 Task: Create a section Feature Fest and in the section, add a milestone Blockchain Implementation in the project AtlasTech
Action: Mouse moved to (71, 223)
Screenshot: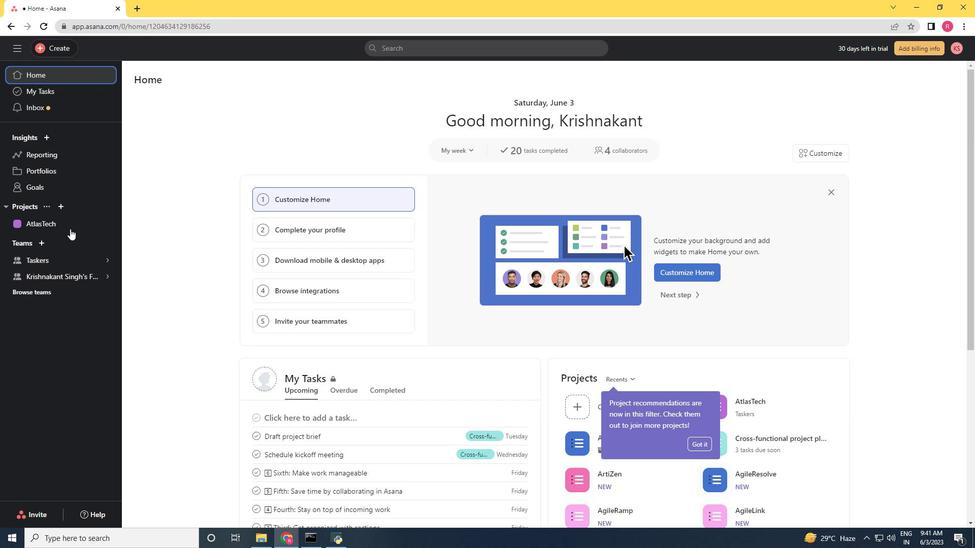 
Action: Mouse pressed left at (71, 223)
Screenshot: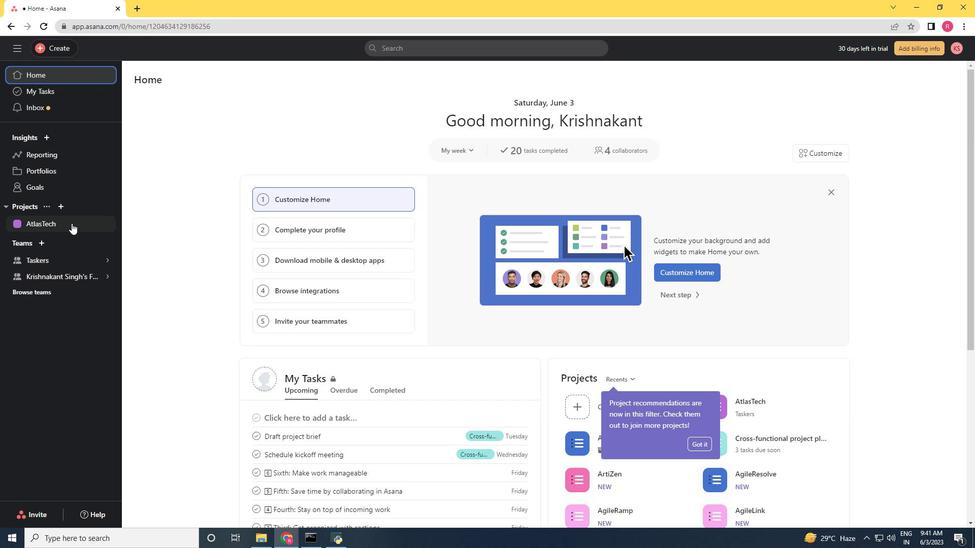 
Action: Mouse moved to (381, 339)
Screenshot: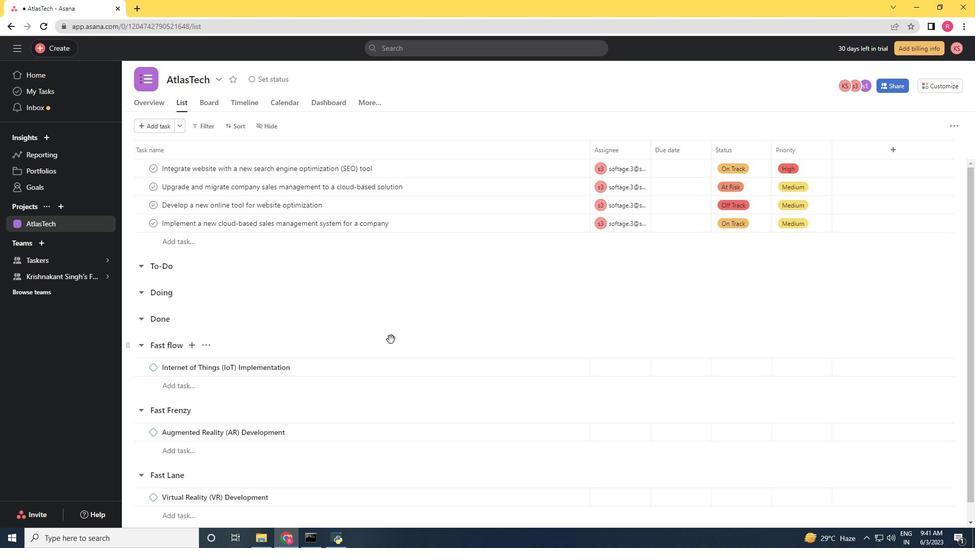 
Action: Mouse scrolled (381, 339) with delta (0, 0)
Screenshot: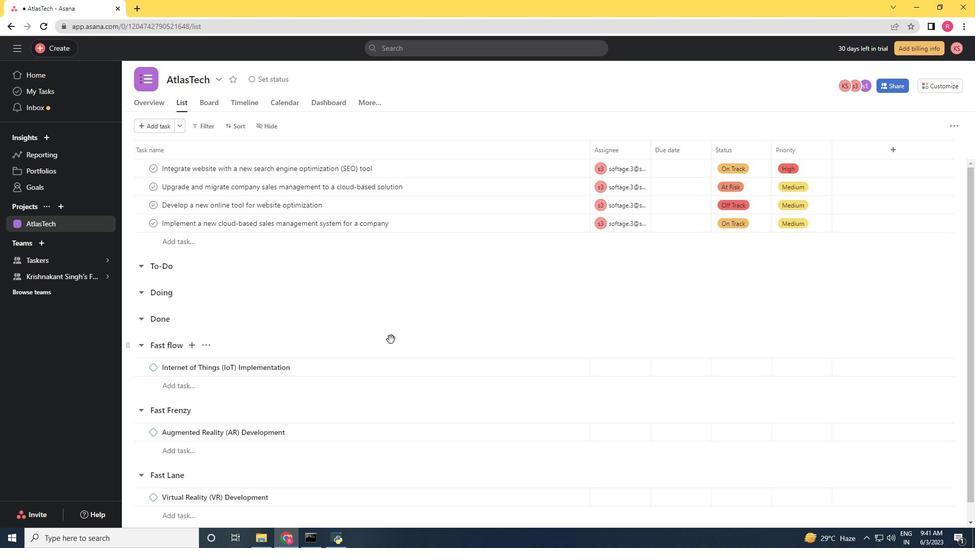 
Action: Mouse moved to (376, 339)
Screenshot: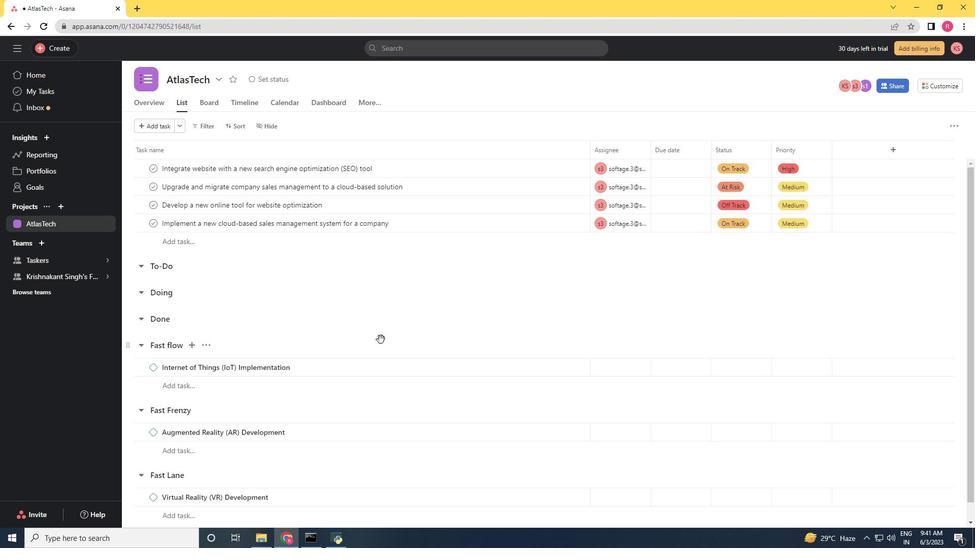 
Action: Mouse scrolled (378, 339) with delta (0, 0)
Screenshot: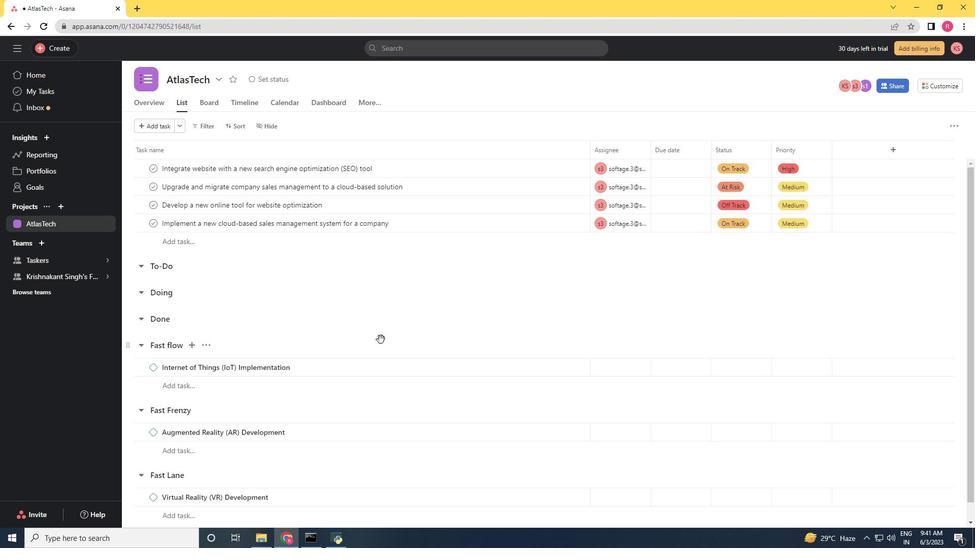 
Action: Mouse moved to (362, 337)
Screenshot: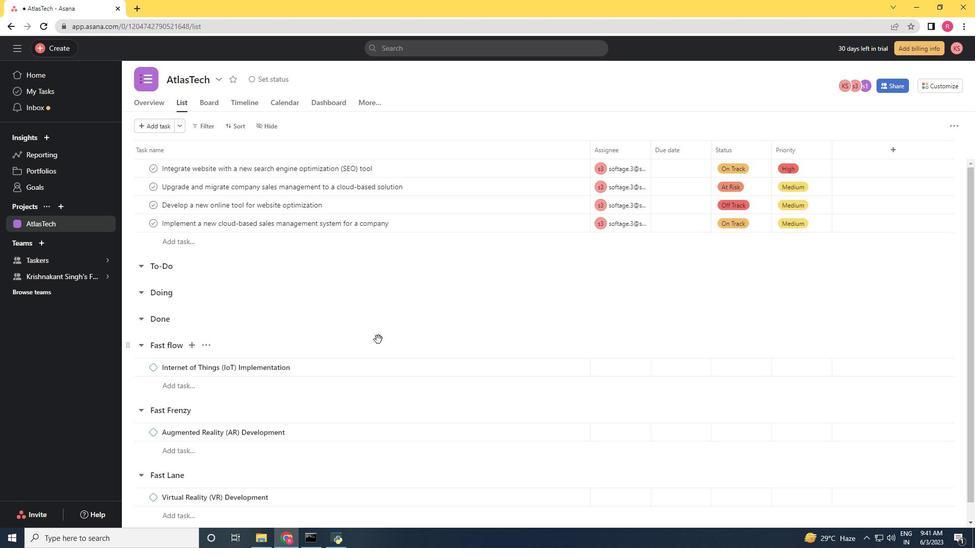 
Action: Mouse scrolled (371, 338) with delta (0, 0)
Screenshot: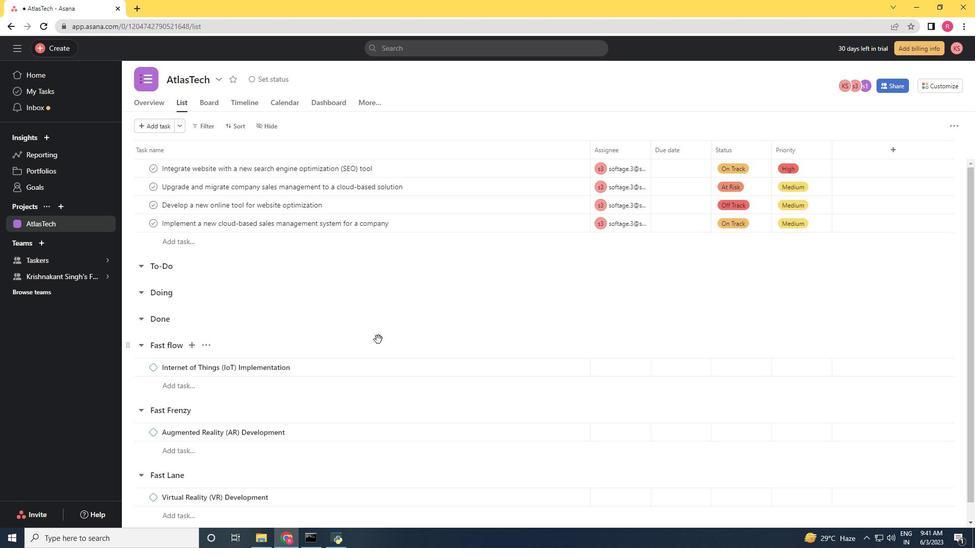 
Action: Mouse moved to (281, 314)
Screenshot: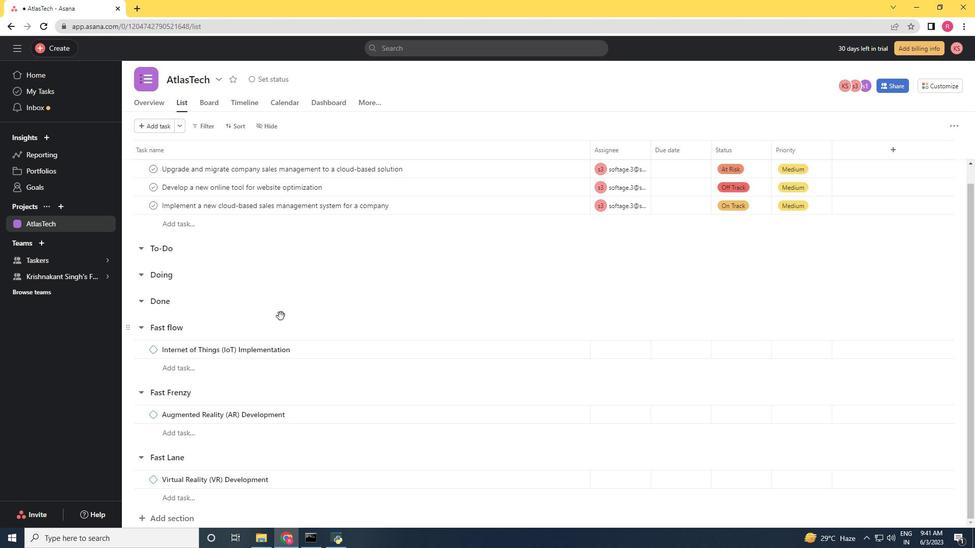 
Action: Mouse scrolled (281, 315) with delta (0, 0)
Screenshot: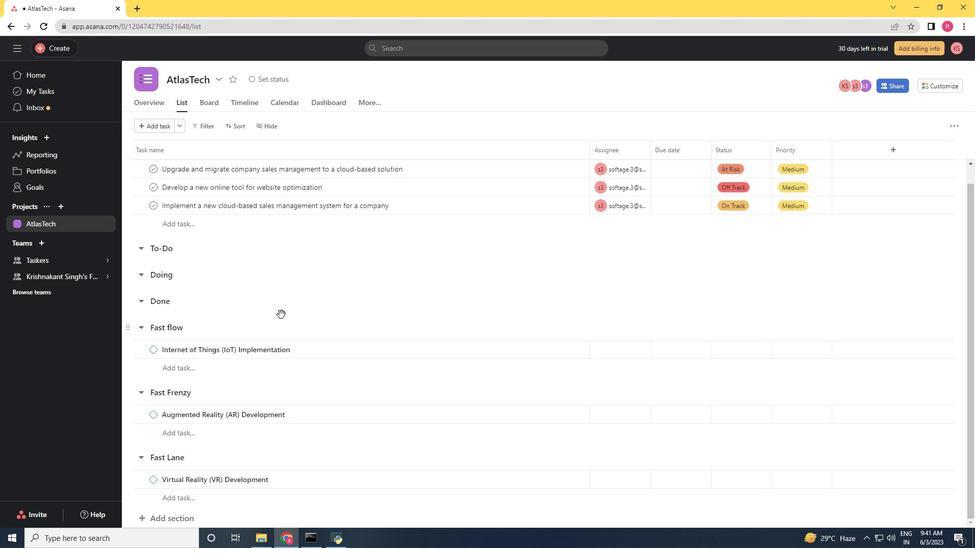 
Action: Mouse scrolled (281, 315) with delta (0, 0)
Screenshot: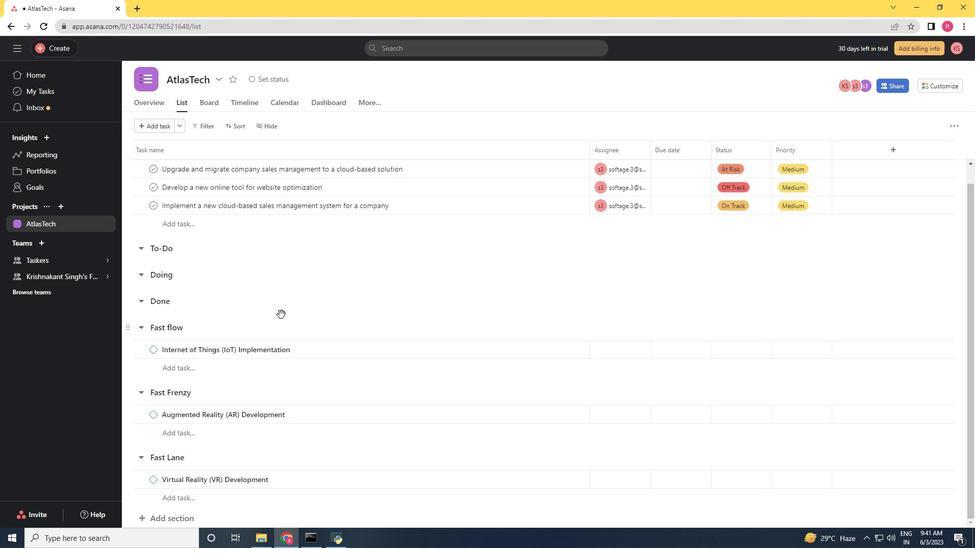 
Action: Mouse scrolled (281, 315) with delta (0, 0)
Screenshot: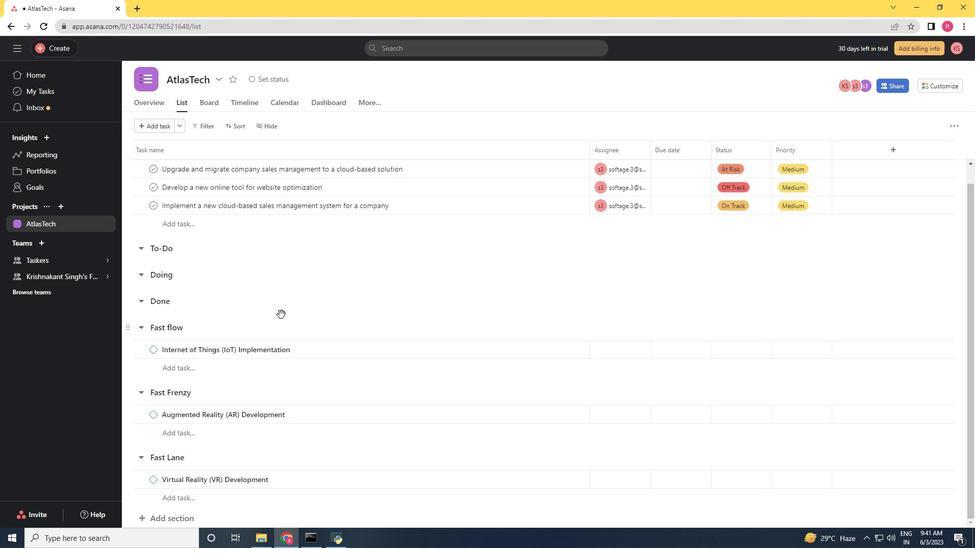 
Action: Mouse scrolled (281, 315) with delta (0, 0)
Screenshot: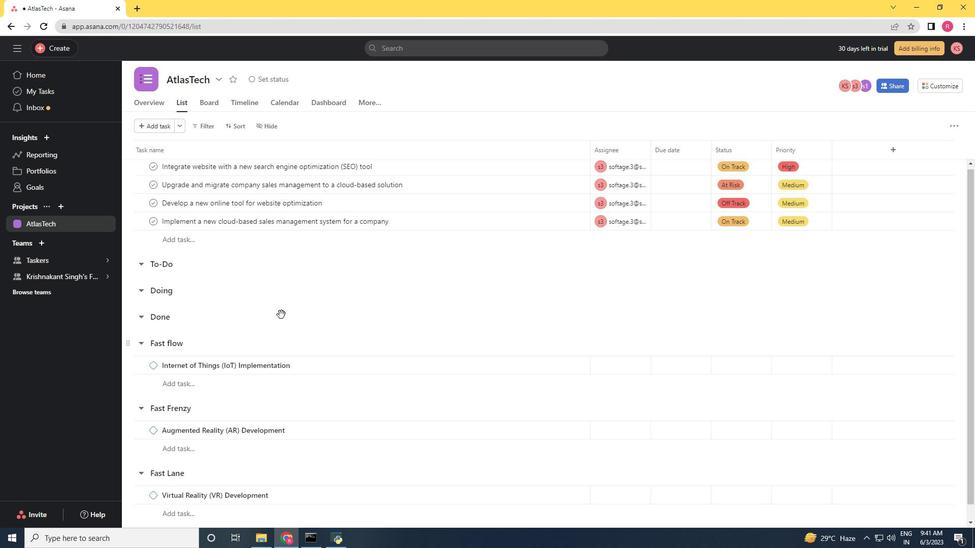 
Action: Mouse scrolled (281, 314) with delta (0, 0)
Screenshot: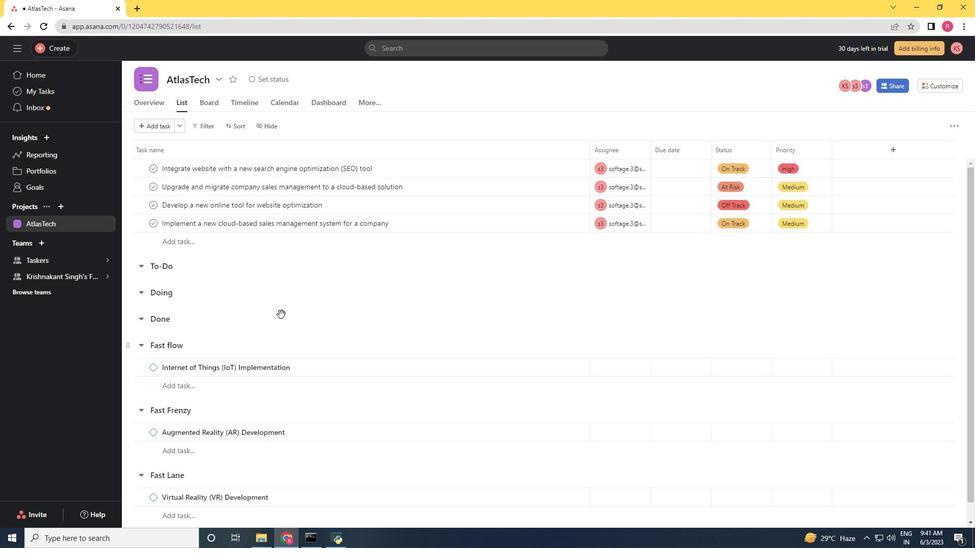
Action: Mouse scrolled (281, 314) with delta (0, 0)
Screenshot: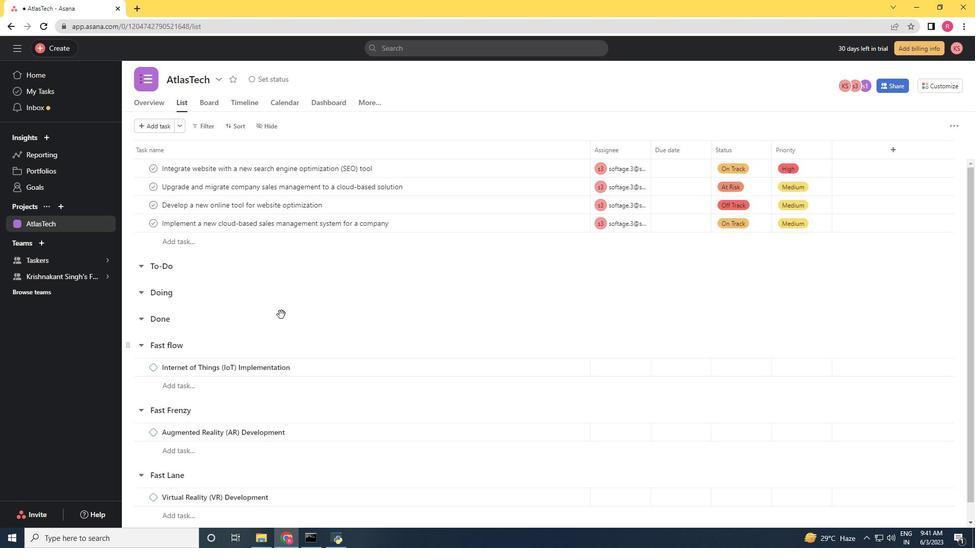 
Action: Mouse scrolled (281, 314) with delta (0, 0)
Screenshot: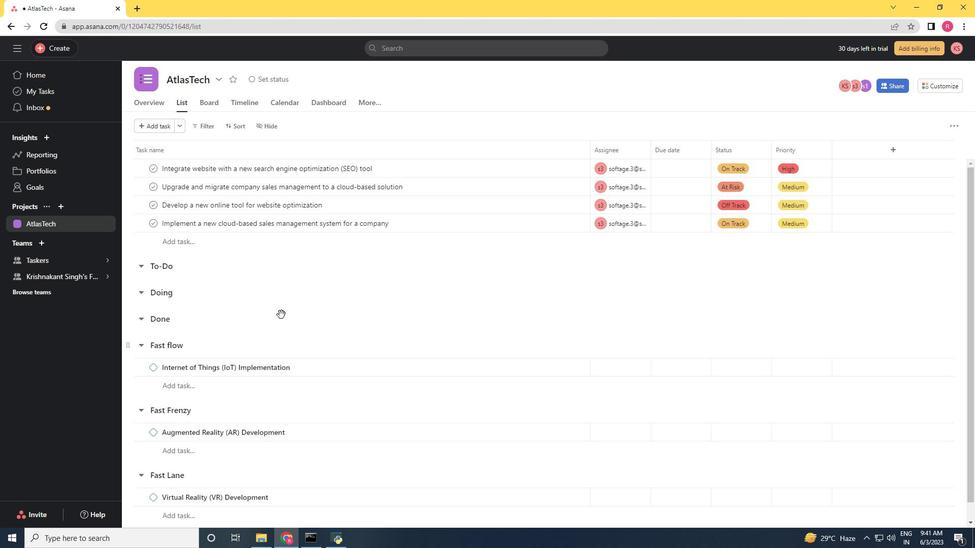 
Action: Mouse scrolled (281, 314) with delta (0, 0)
Screenshot: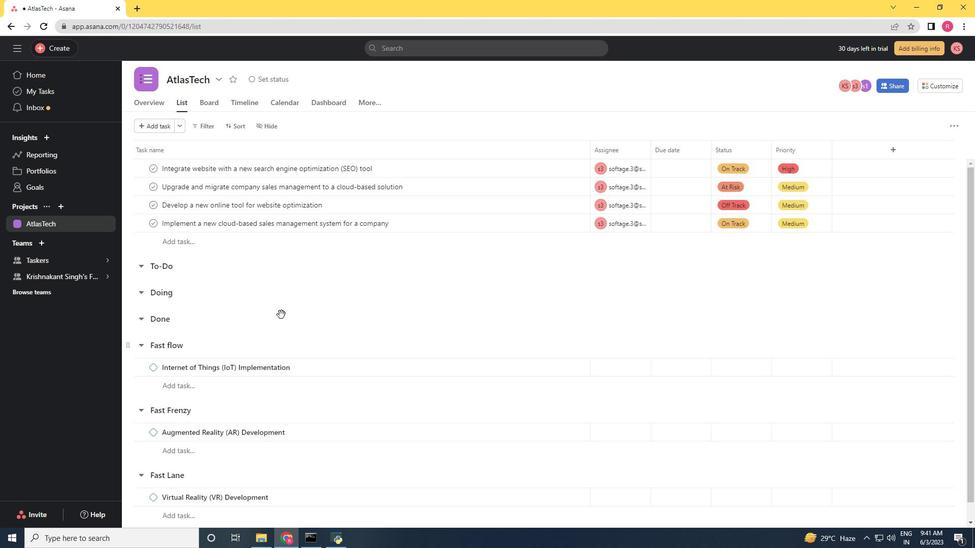
Action: Mouse moved to (181, 518)
Screenshot: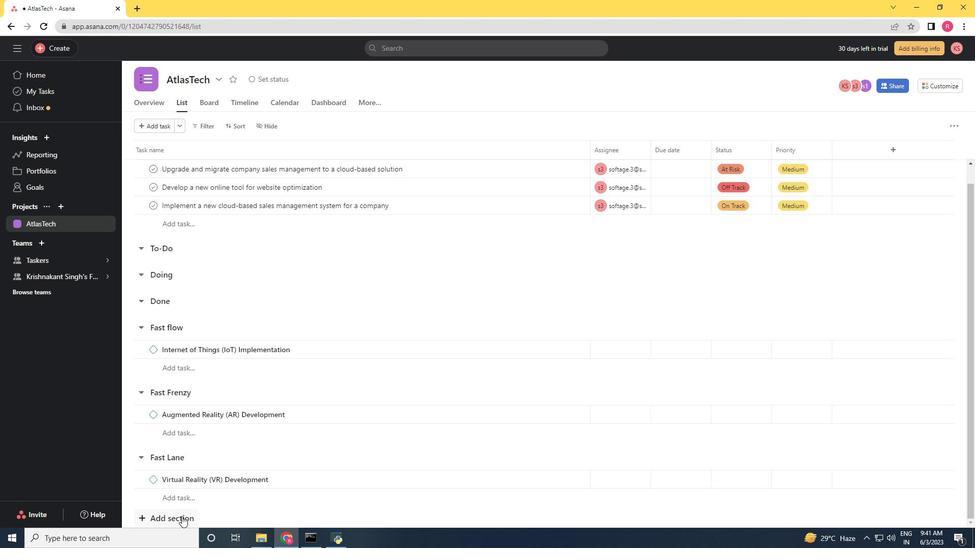
Action: Mouse pressed left at (181, 518)
Screenshot: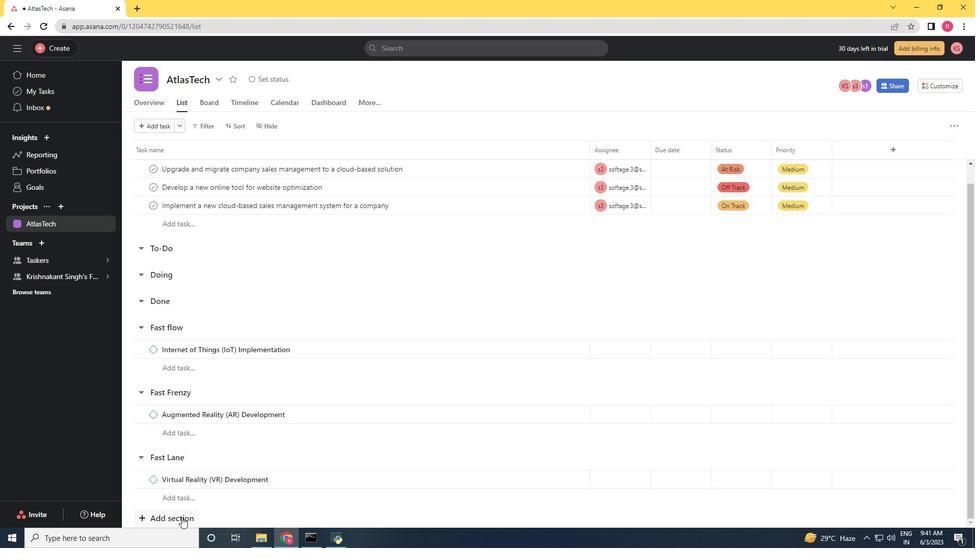 
Action: Mouse moved to (715, 471)
Screenshot: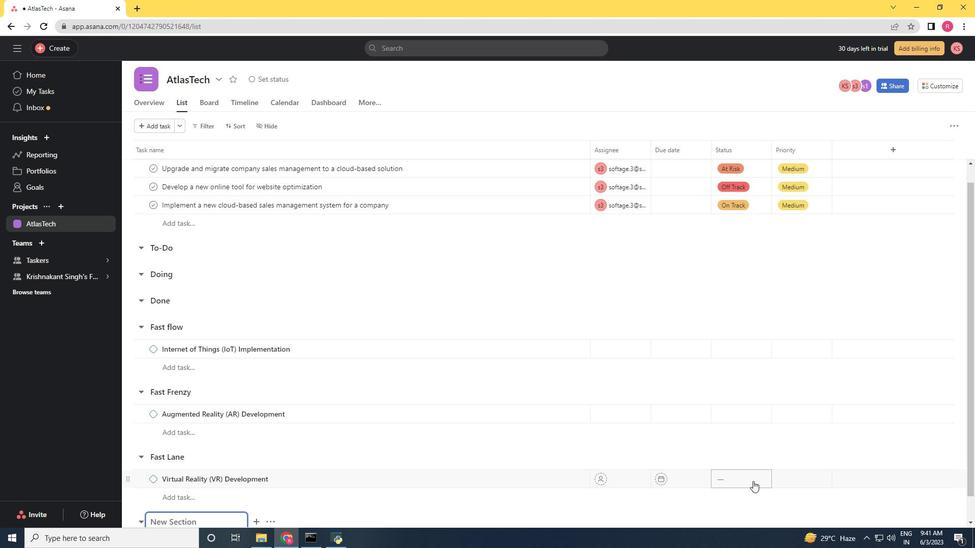 
Action: Mouse scrolled (715, 470) with delta (0, 0)
Screenshot: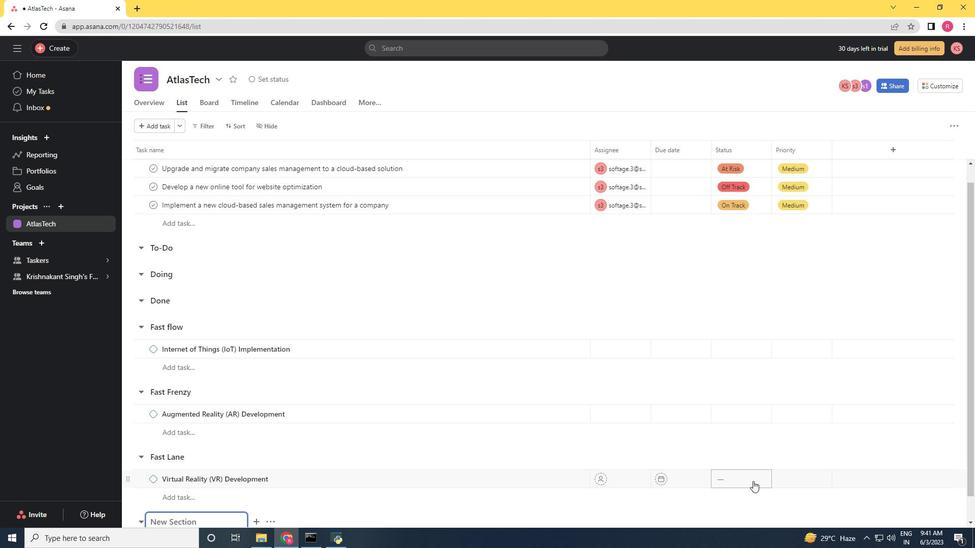 
Action: Mouse moved to (713, 471)
Screenshot: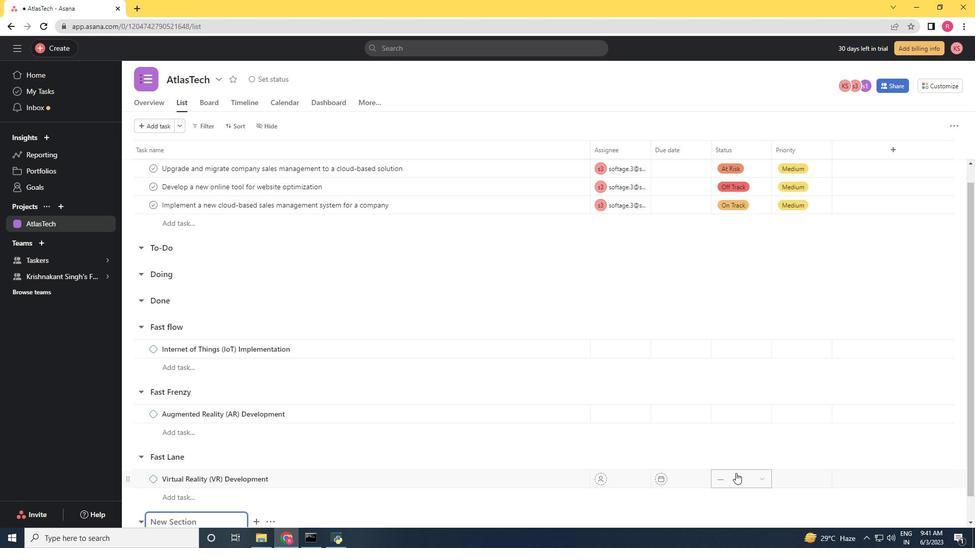 
Action: Mouse scrolled (713, 470) with delta (0, 0)
Screenshot: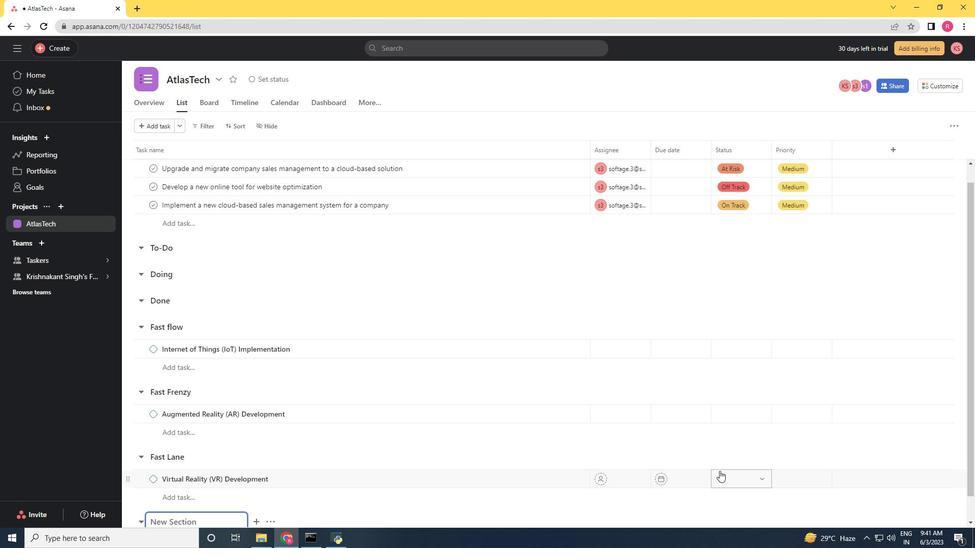 
Action: Mouse moved to (713, 471)
Screenshot: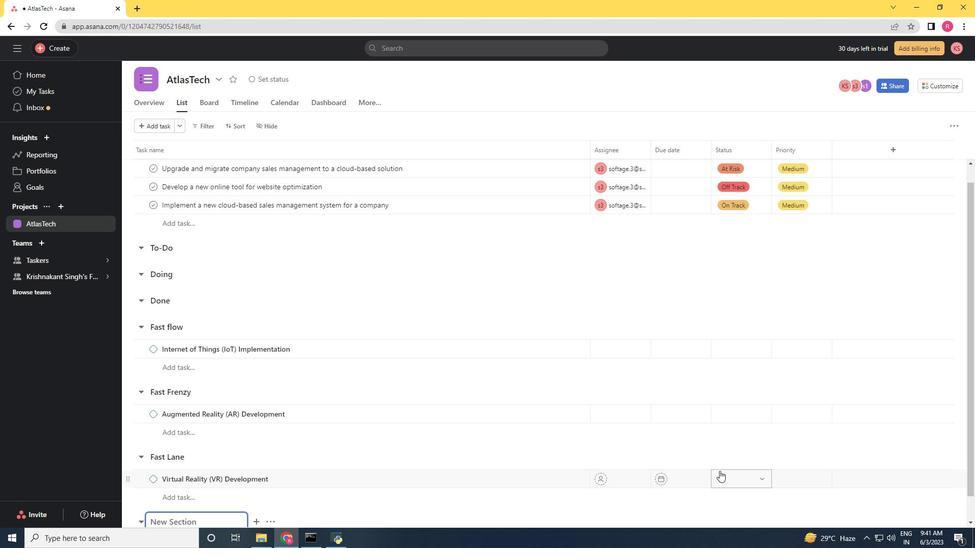 
Action: Mouse scrolled (713, 470) with delta (0, 0)
Screenshot: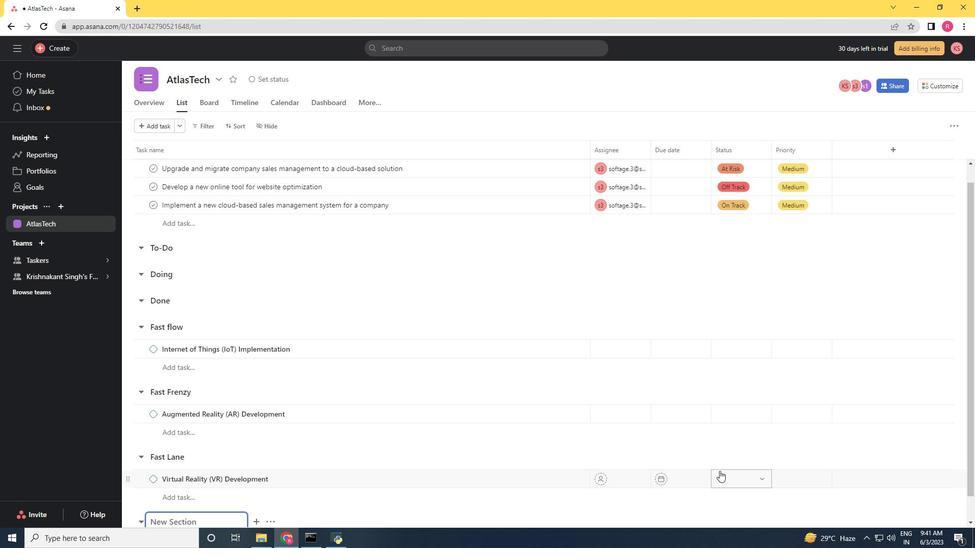 
Action: Mouse moved to (713, 471)
Screenshot: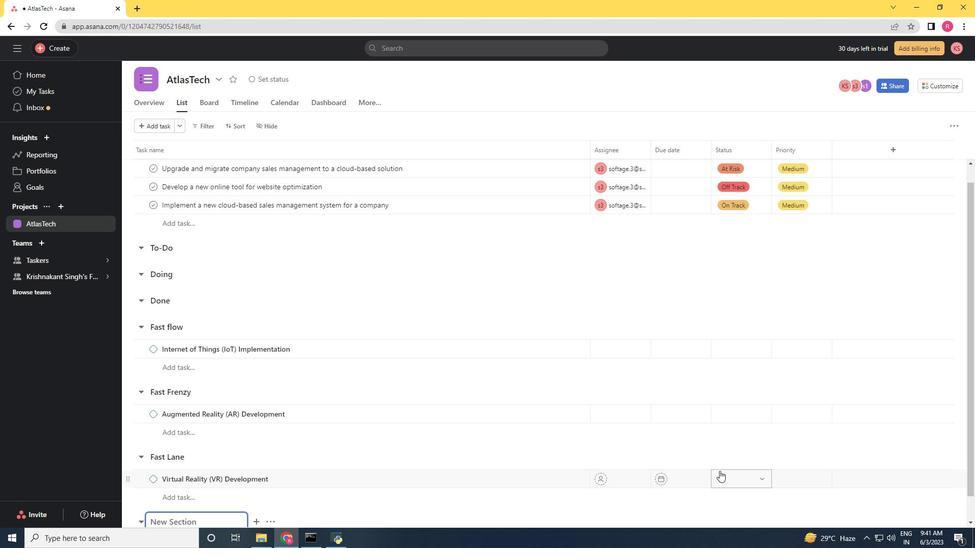 
Action: Mouse scrolled (713, 470) with delta (0, 0)
Screenshot: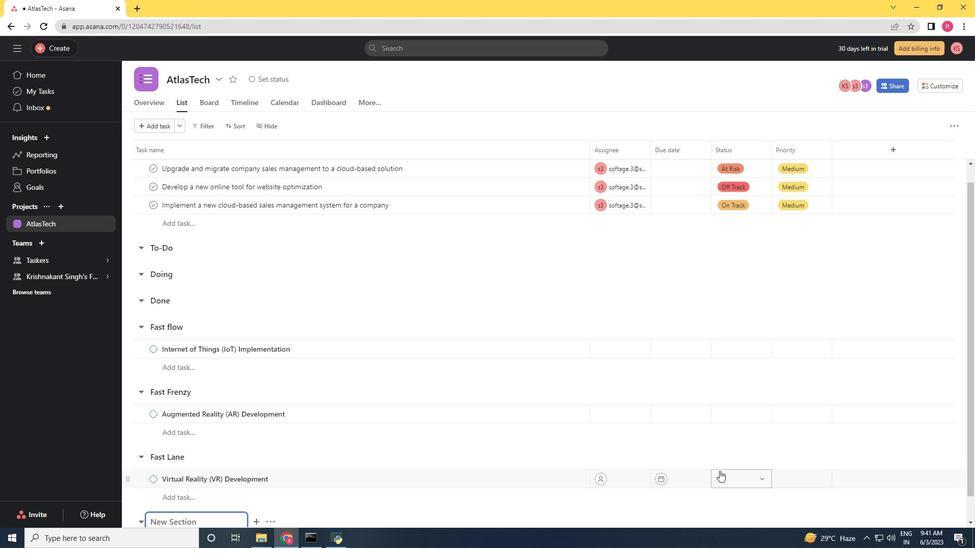 
Action: Mouse moved to (712, 471)
Screenshot: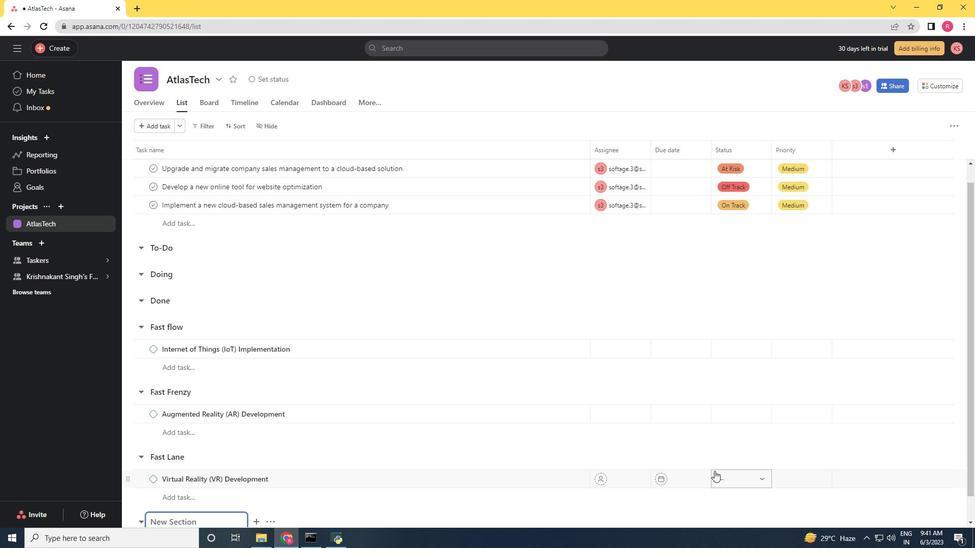 
Action: Mouse scrolled (712, 470) with delta (0, 0)
Screenshot: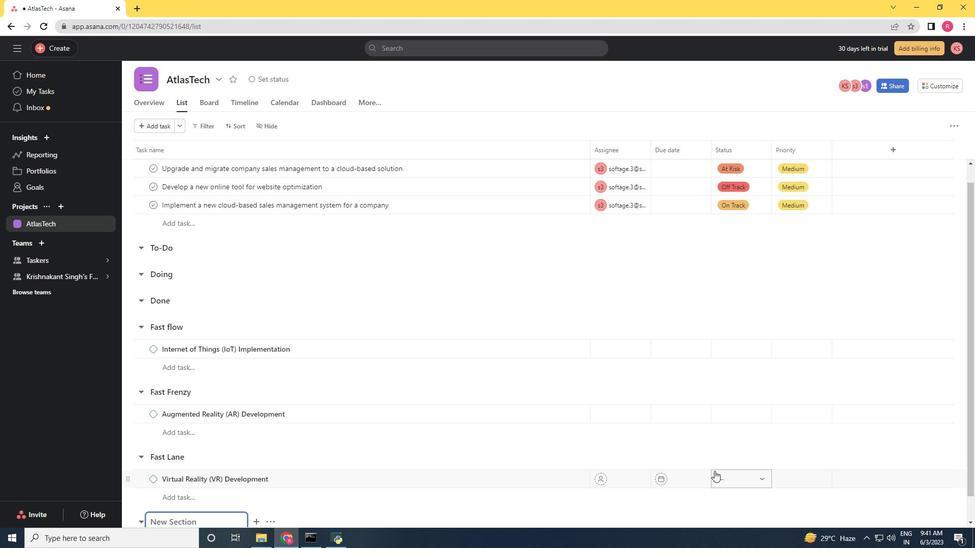 
Action: Mouse moved to (693, 480)
Screenshot: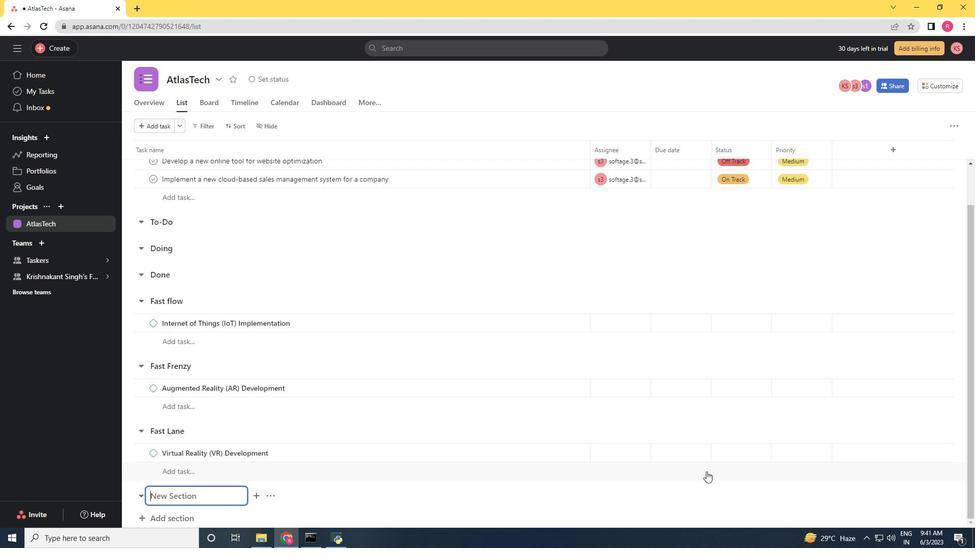 
Action: Key pressed <Key.shift>Feature<Key.space><Key.shift>Fest<Key.enter><Key.shift>B;p<Key.backspace>ockchain<Key.space><Key.backspace><Key.backspace><Key.backspace><Key.backspace><Key.backspace><Key.backspace><Key.backspace><Key.backspace><Key.backspace><Key.backspace>lockchain<Key.space><Key.shift>Implementy<Key.backspace><Key.space><Key.backspace>ation
Screenshot: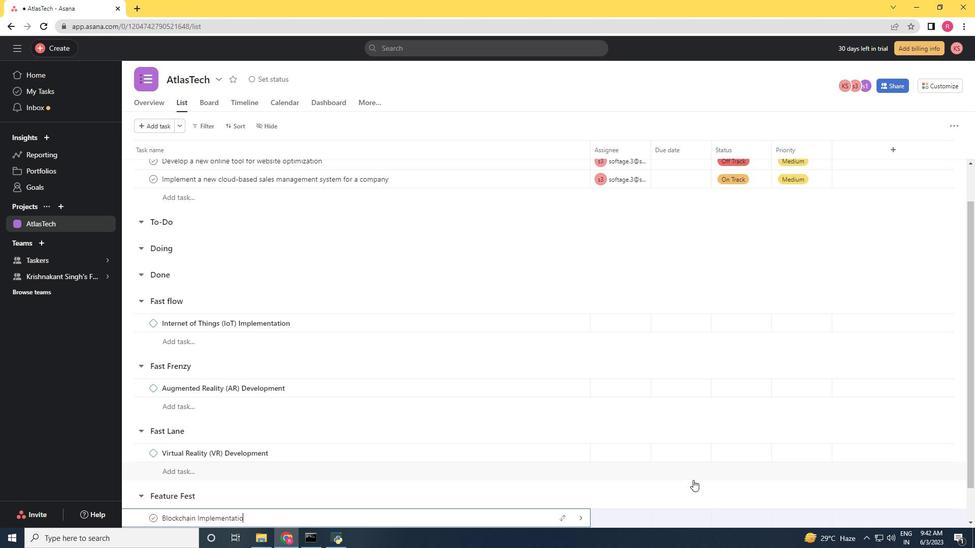
Action: Mouse moved to (672, 479)
Screenshot: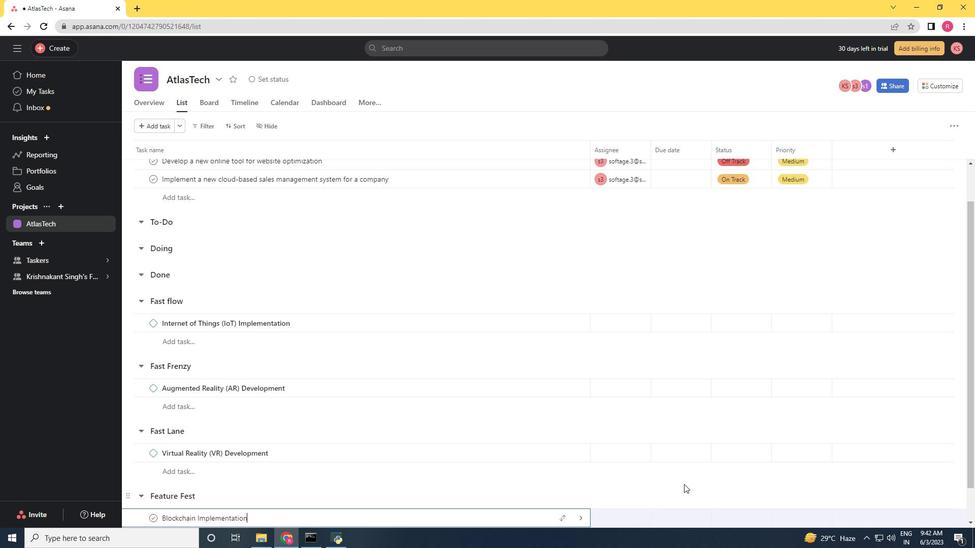 
Action: Mouse scrolled (672, 478) with delta (0, 0)
Screenshot: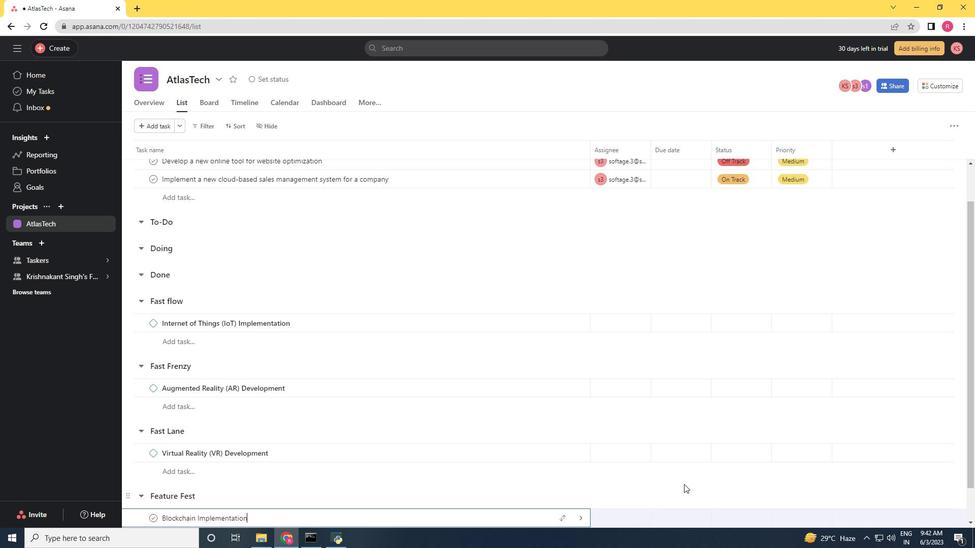 
Action: Mouse moved to (626, 459)
Screenshot: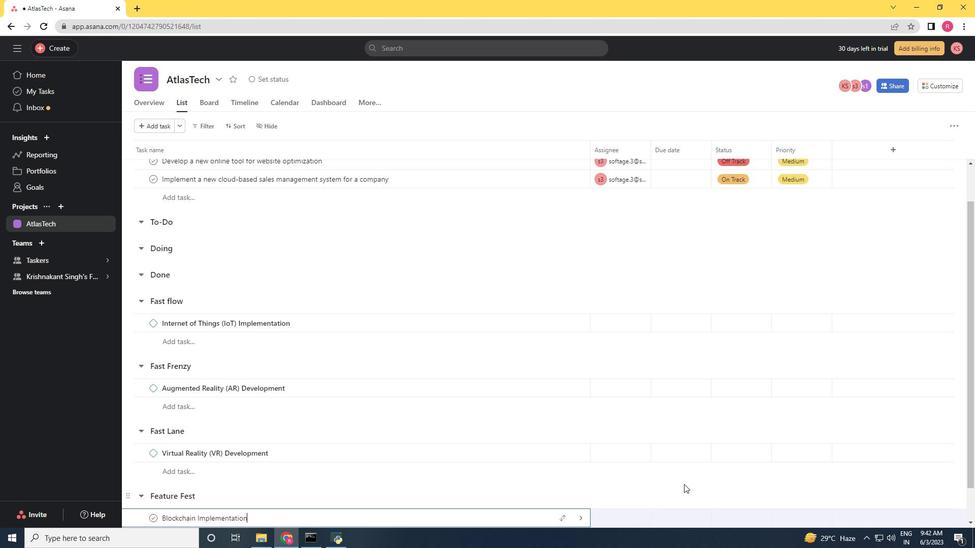 
Action: Mouse scrolled (626, 458) with delta (0, 0)
Screenshot: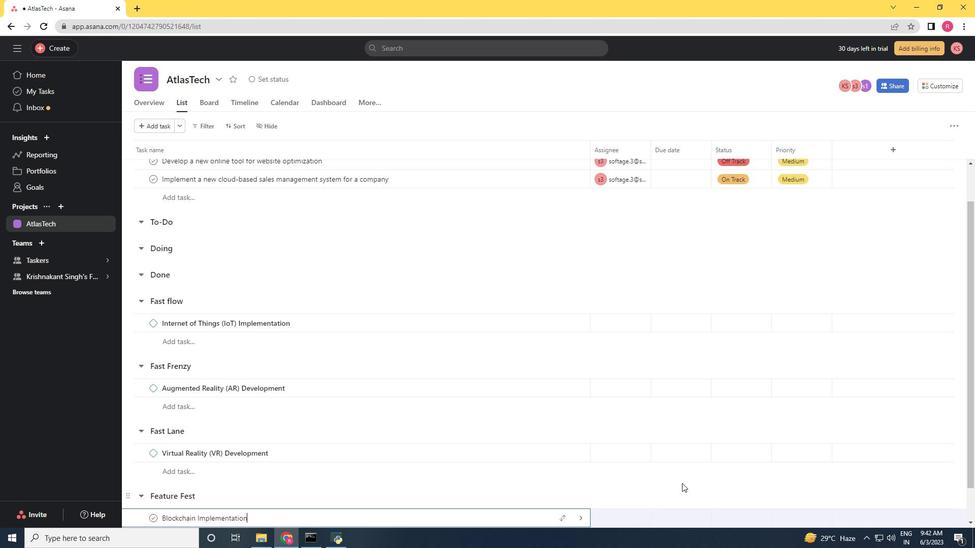 
Action: Mouse moved to (560, 440)
Screenshot: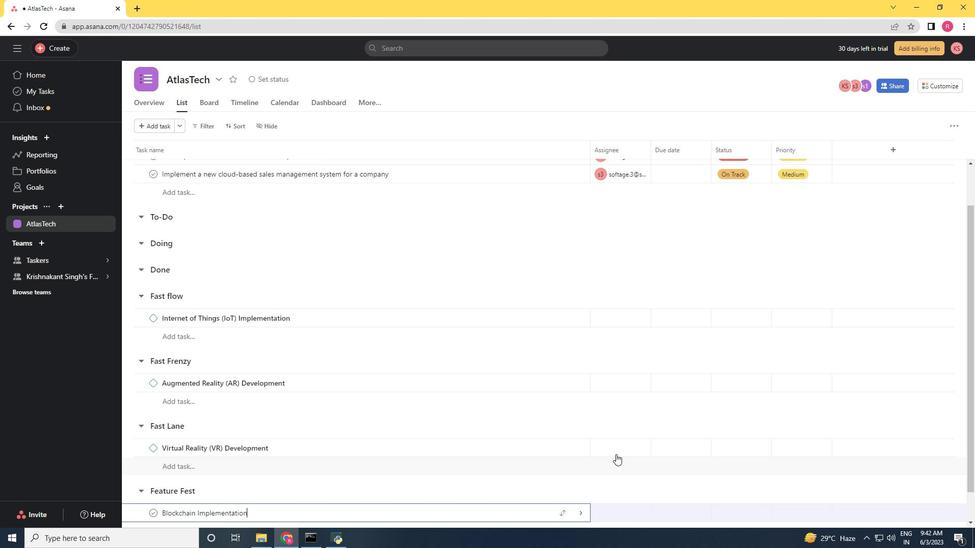 
Action: Mouse scrolled (560, 439) with delta (0, 0)
Screenshot: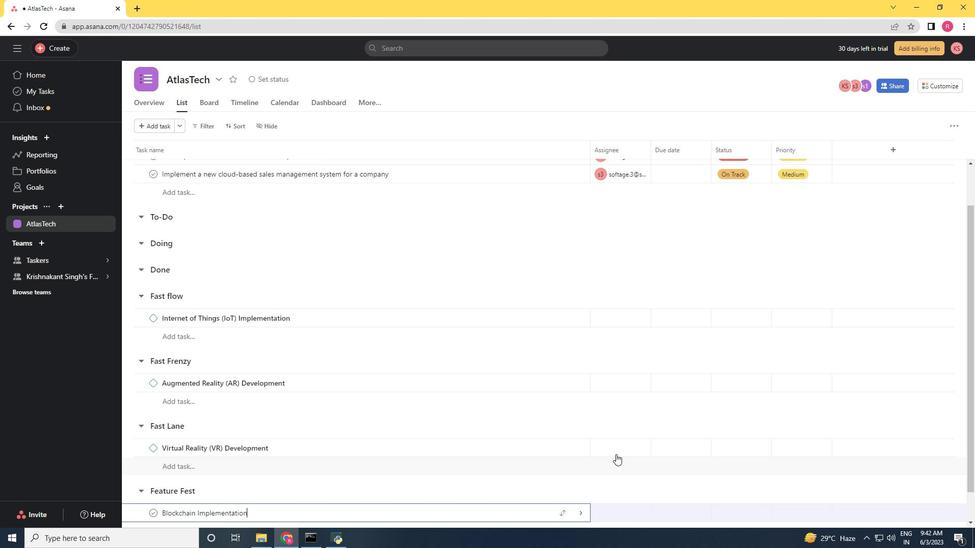 
Action: Mouse moved to (544, 436)
Screenshot: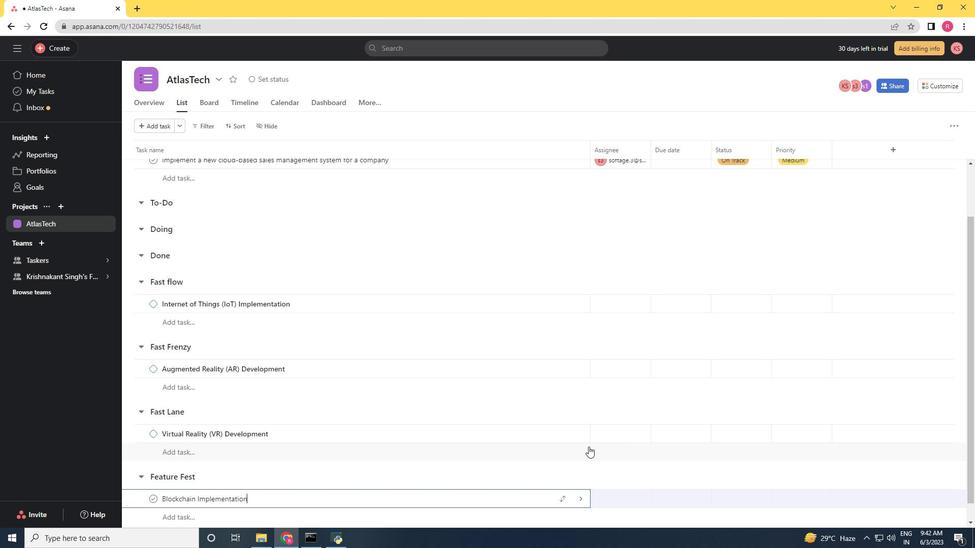 
Action: Mouse scrolled (544, 435) with delta (0, 0)
Screenshot: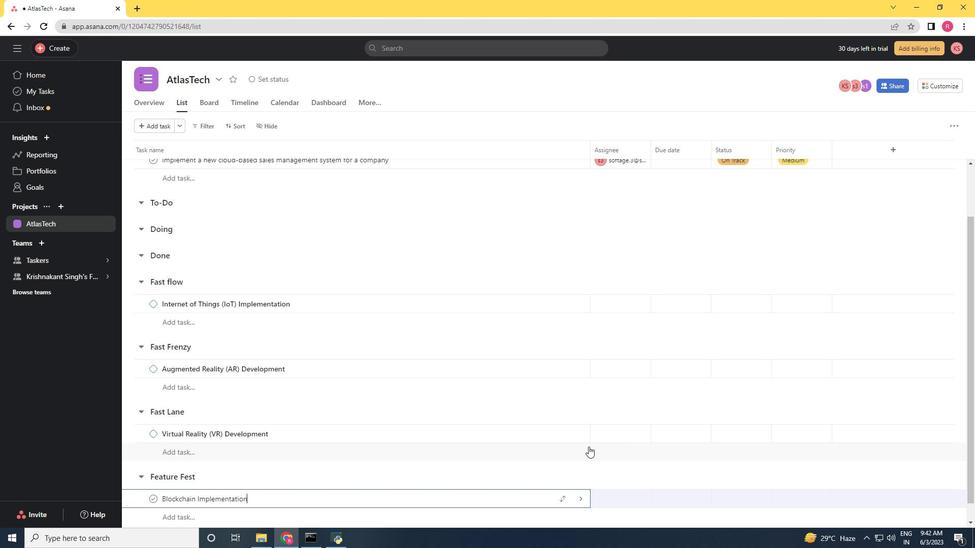 
Action: Mouse moved to (469, 477)
Screenshot: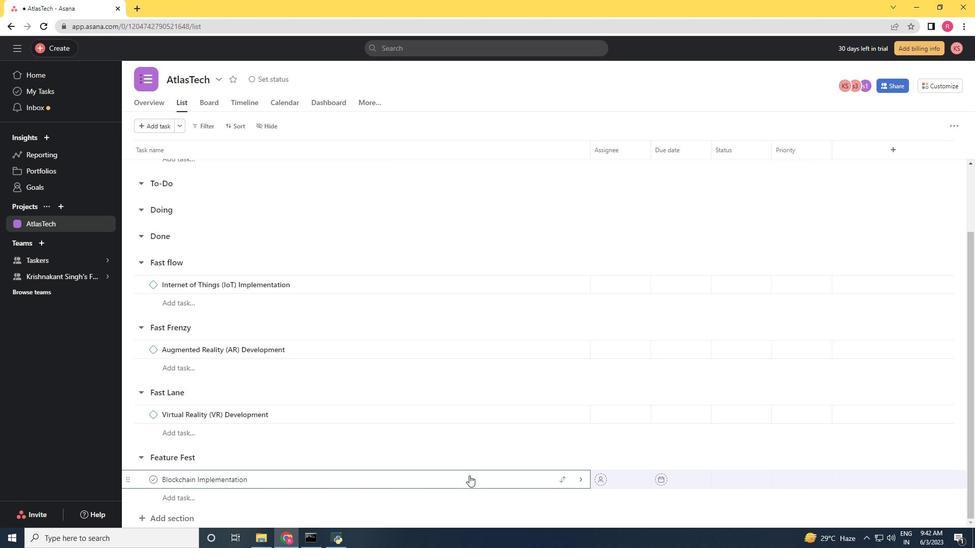 
Action: Mouse pressed right at (469, 477)
Screenshot: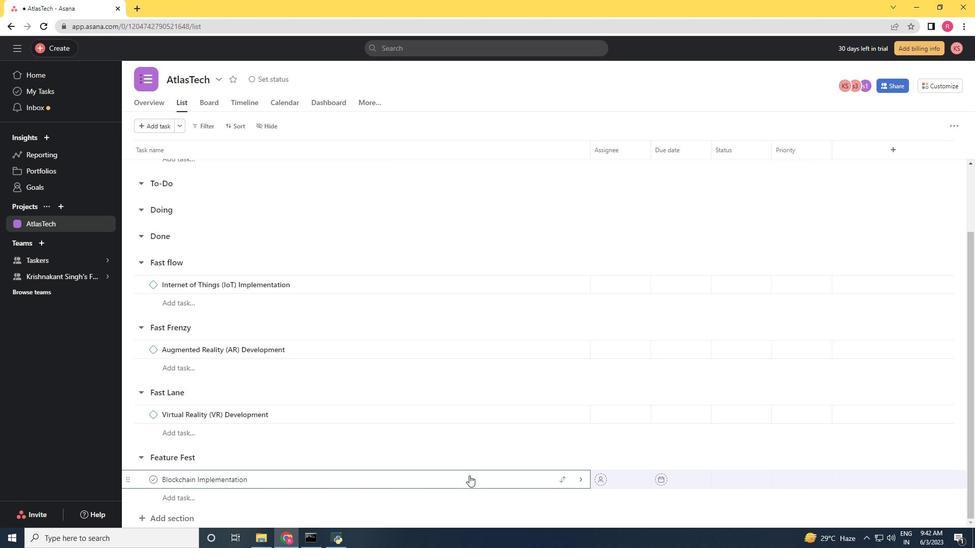 
Action: Mouse moved to (505, 446)
Screenshot: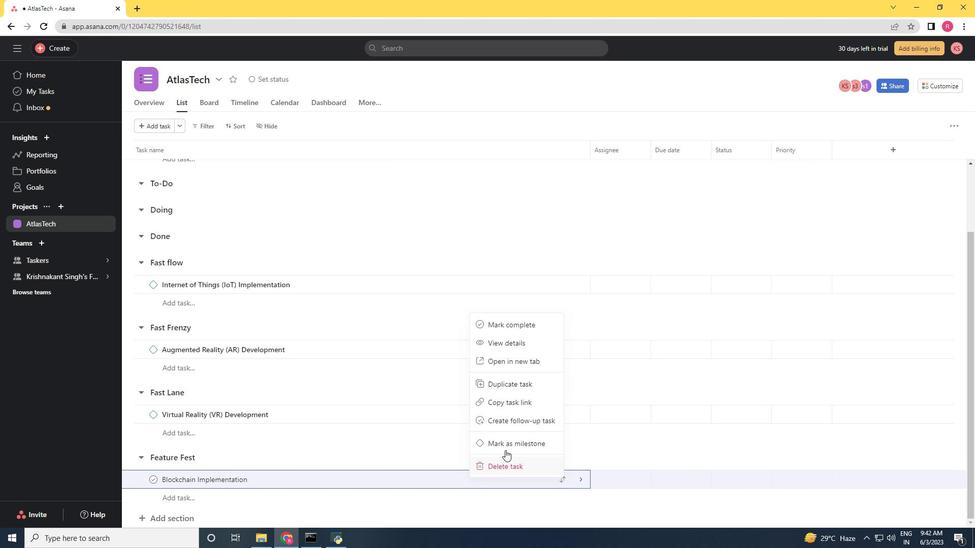 
Action: Mouse pressed left at (505, 446)
Screenshot: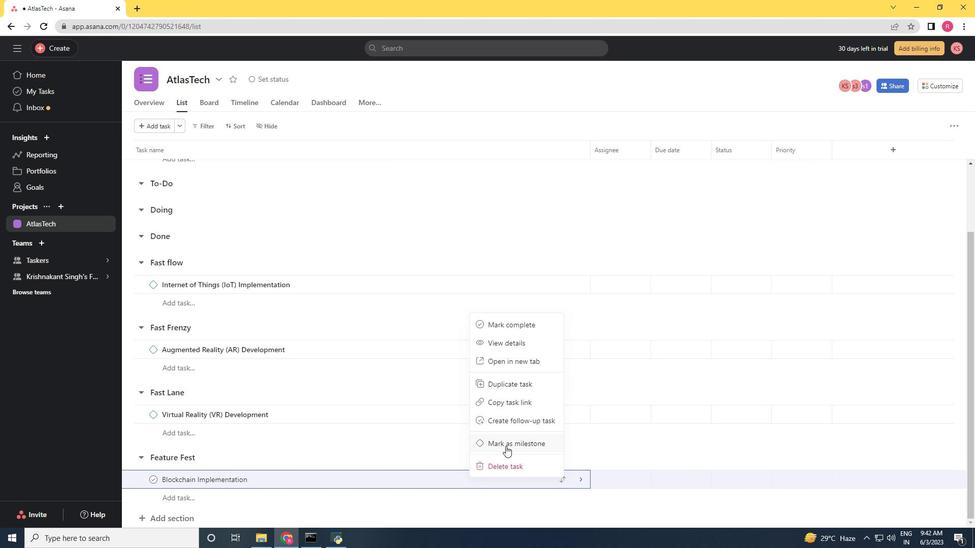 
